 Task: Add a condition where "Type Is Incident" in new tickets in your groups.
Action: Mouse moved to (113, 457)
Screenshot: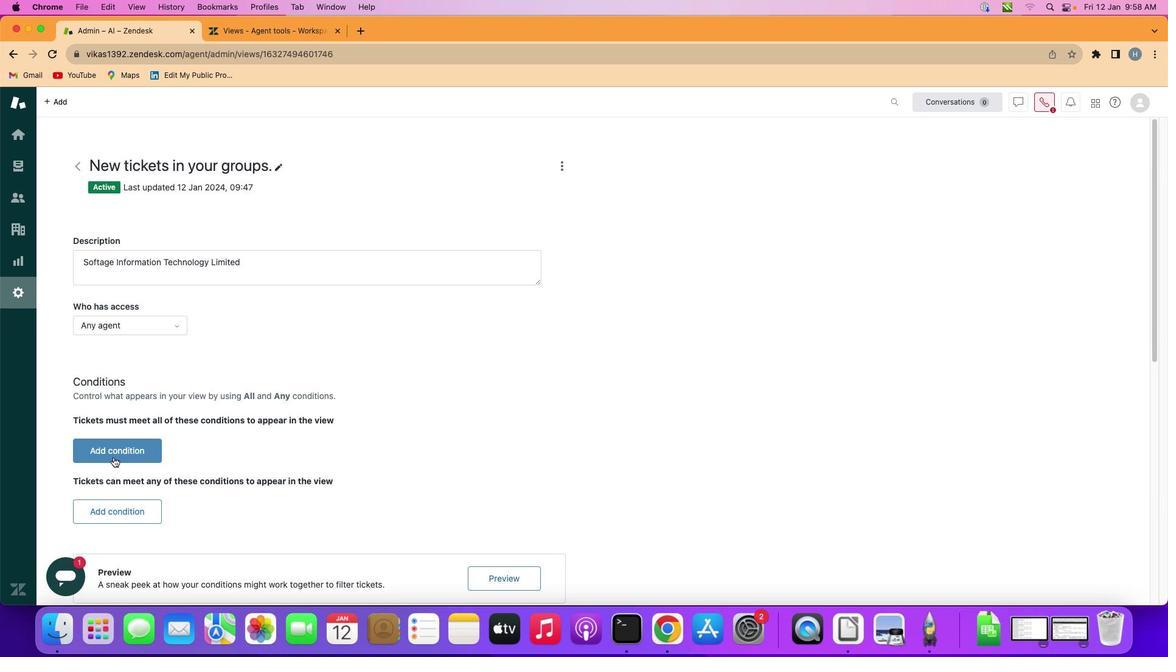
Action: Mouse pressed left at (113, 457)
Screenshot: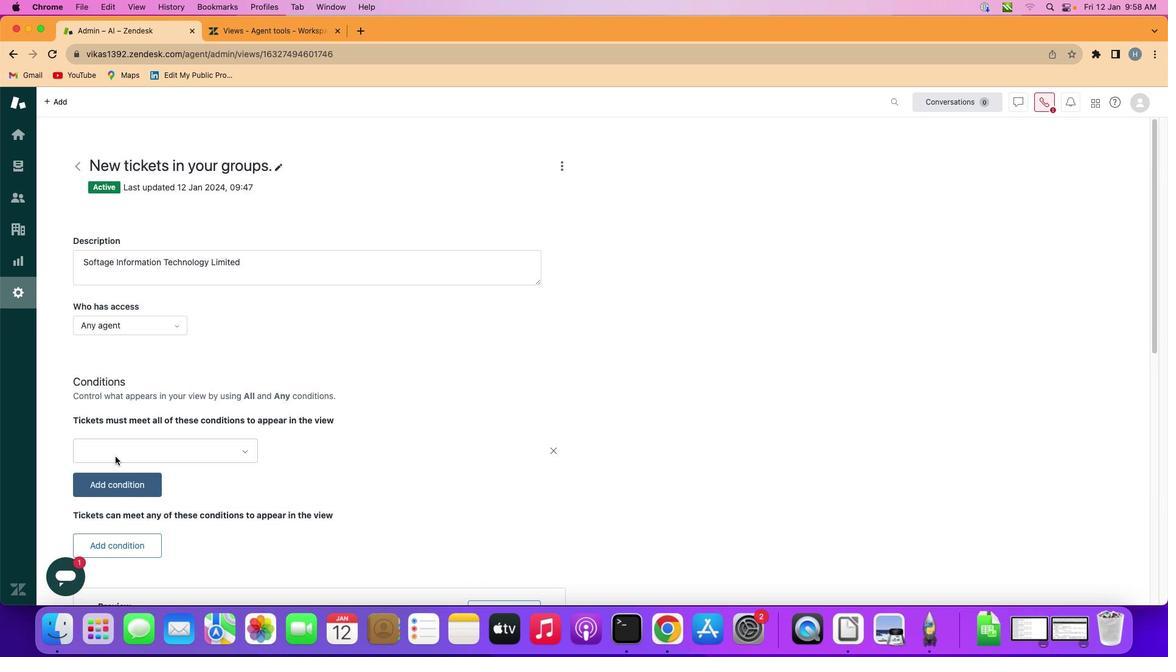 
Action: Mouse moved to (216, 445)
Screenshot: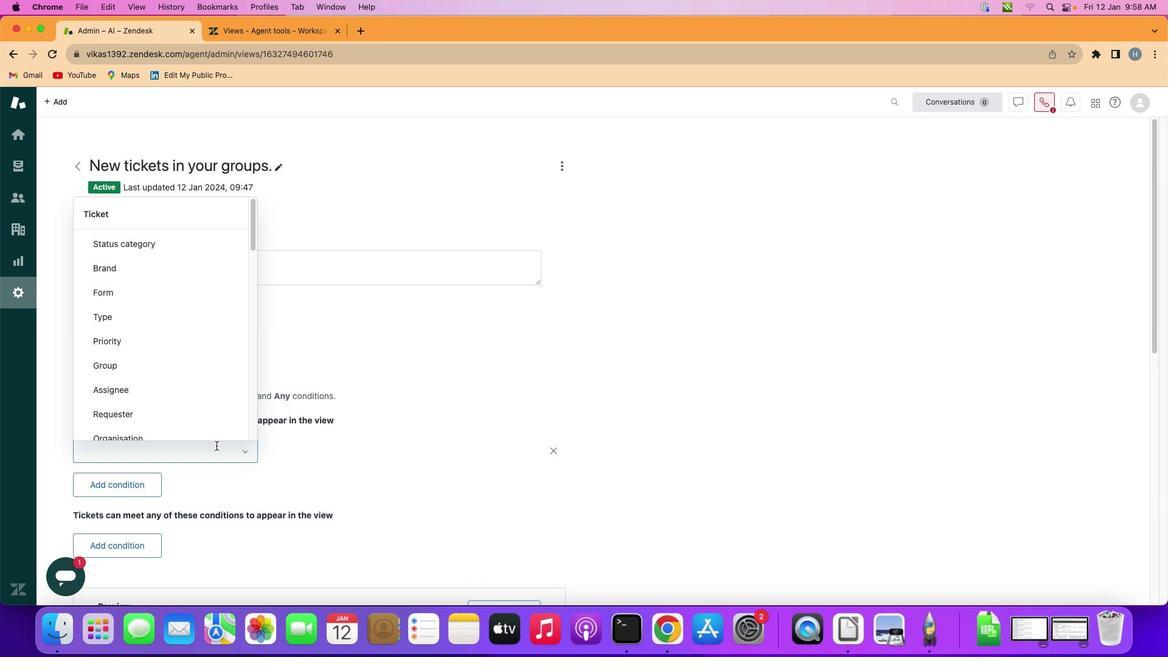 
Action: Mouse pressed left at (216, 445)
Screenshot: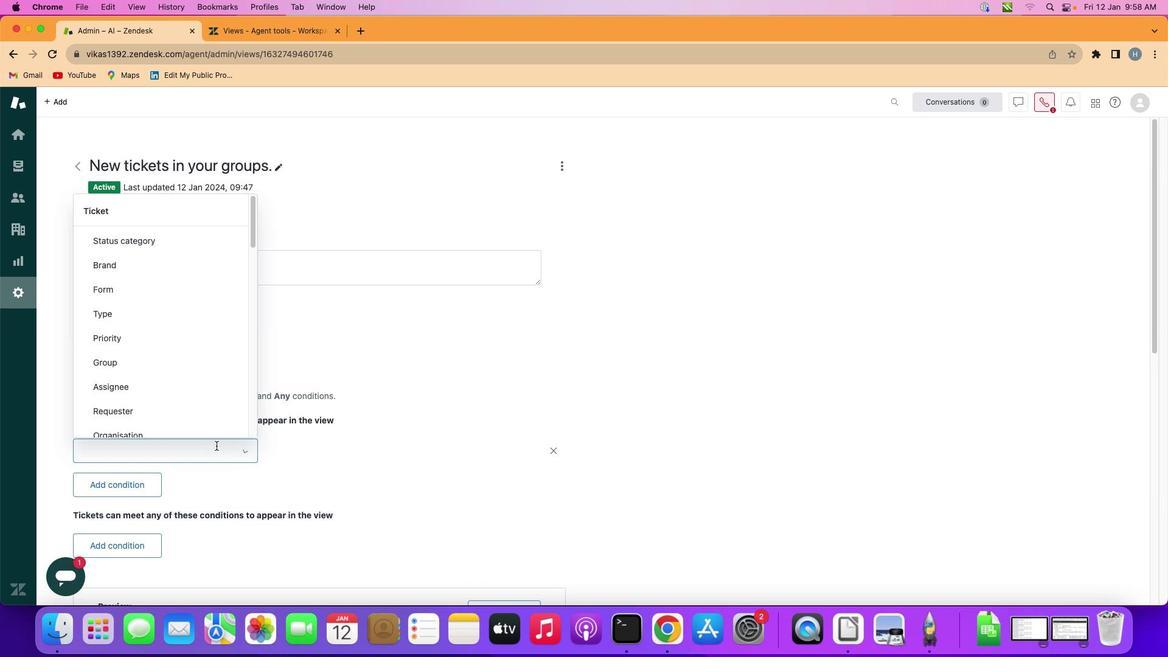 
Action: Mouse moved to (210, 306)
Screenshot: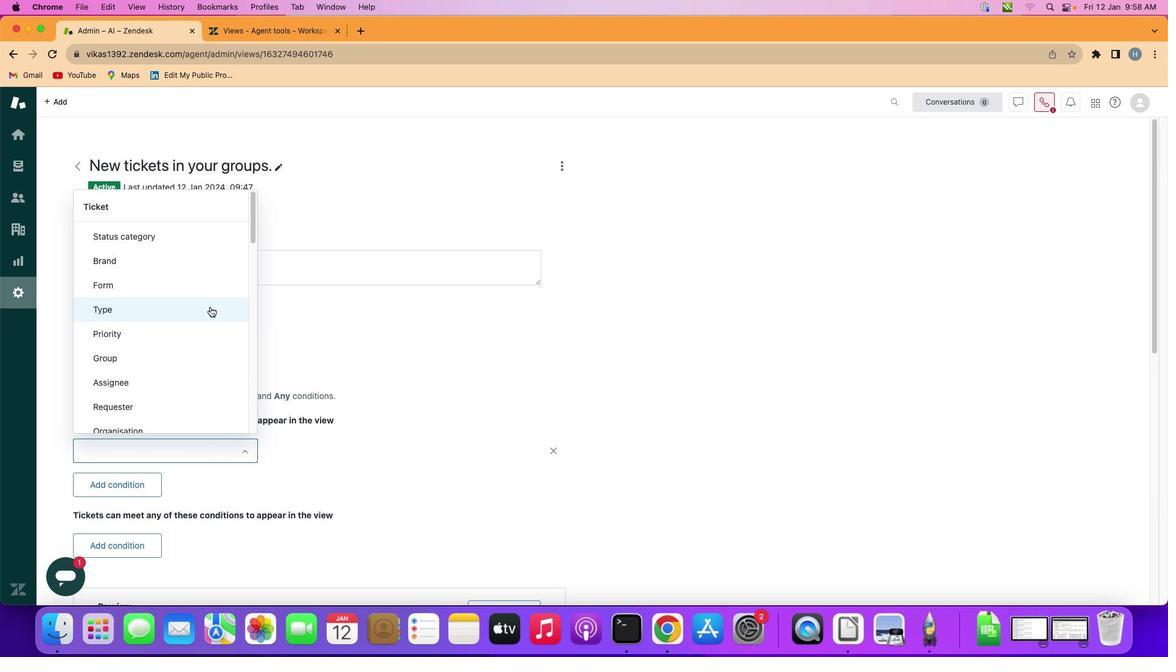 
Action: Mouse pressed left at (210, 306)
Screenshot: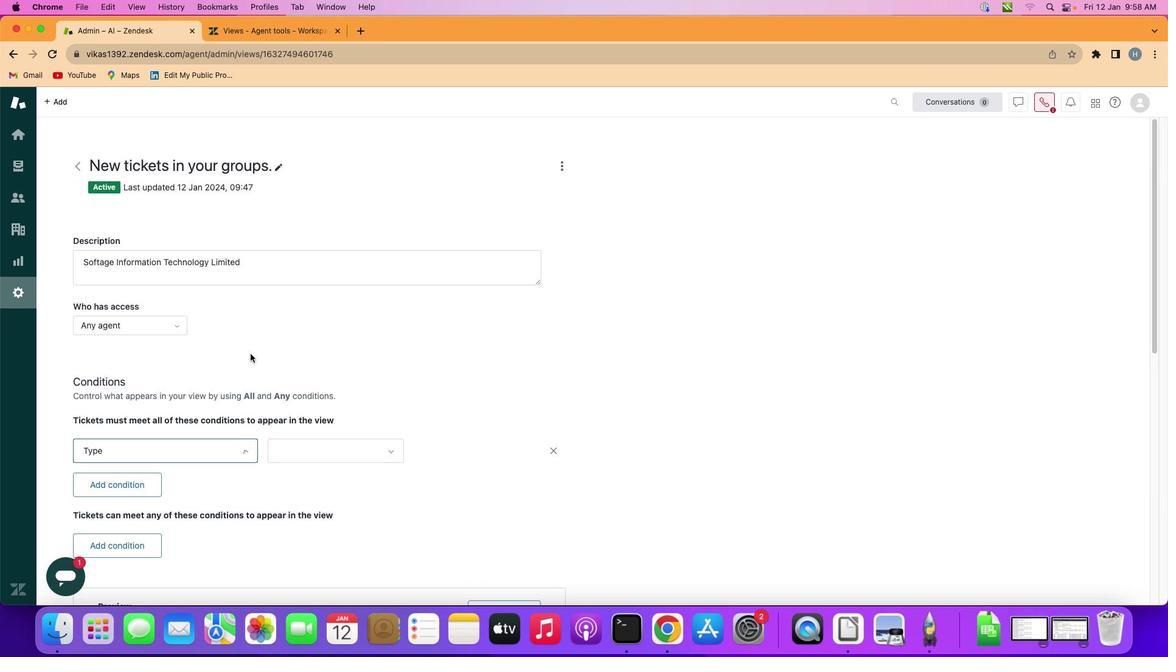 
Action: Mouse moved to (332, 451)
Screenshot: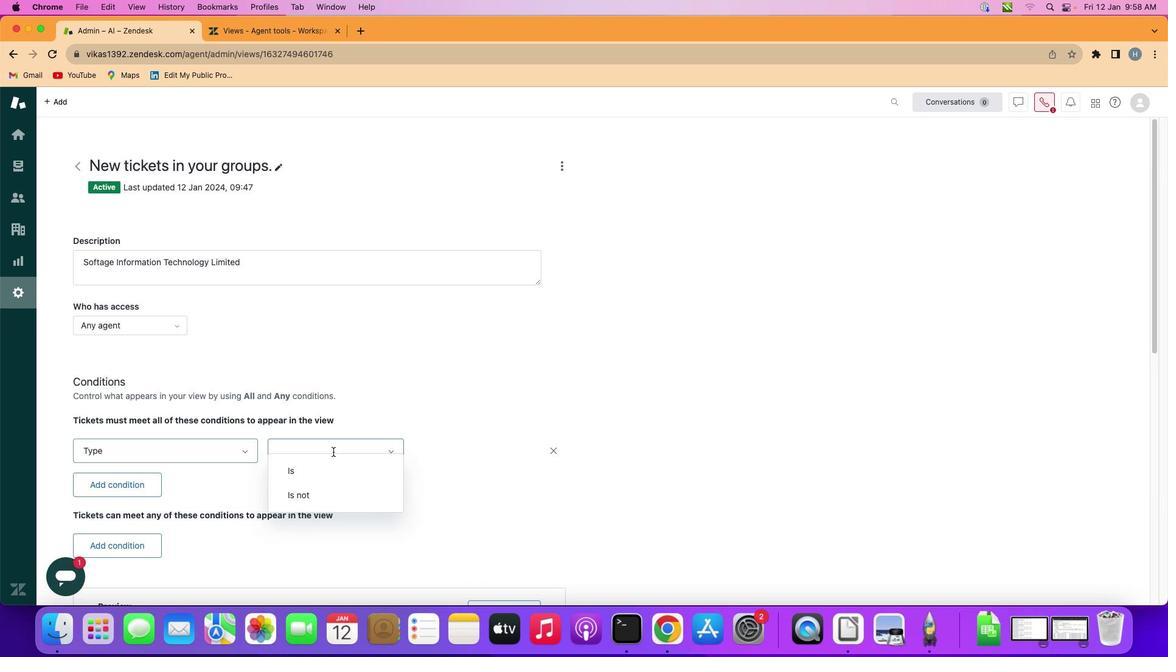 
Action: Mouse pressed left at (332, 451)
Screenshot: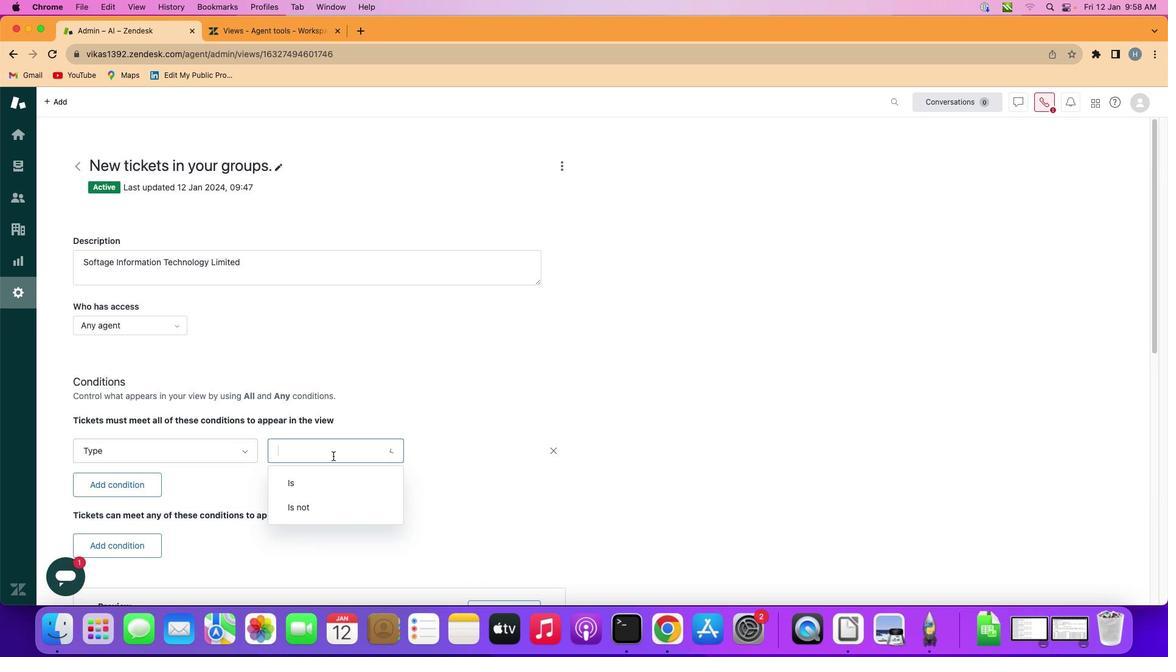 
Action: Mouse moved to (333, 473)
Screenshot: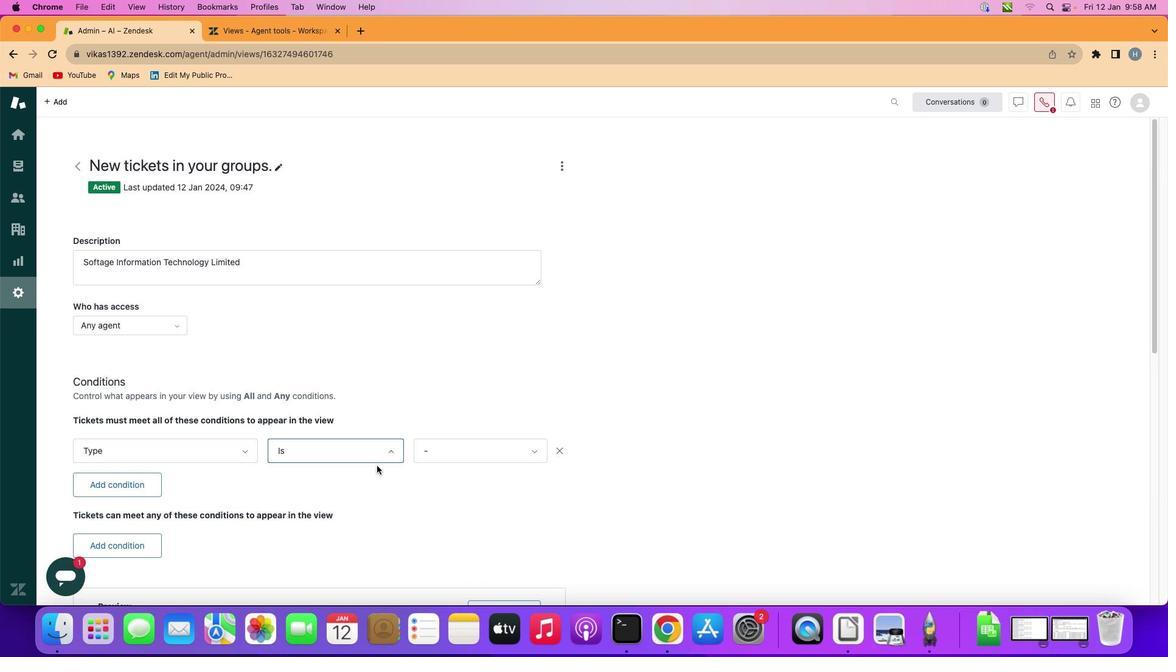 
Action: Mouse pressed left at (333, 473)
Screenshot: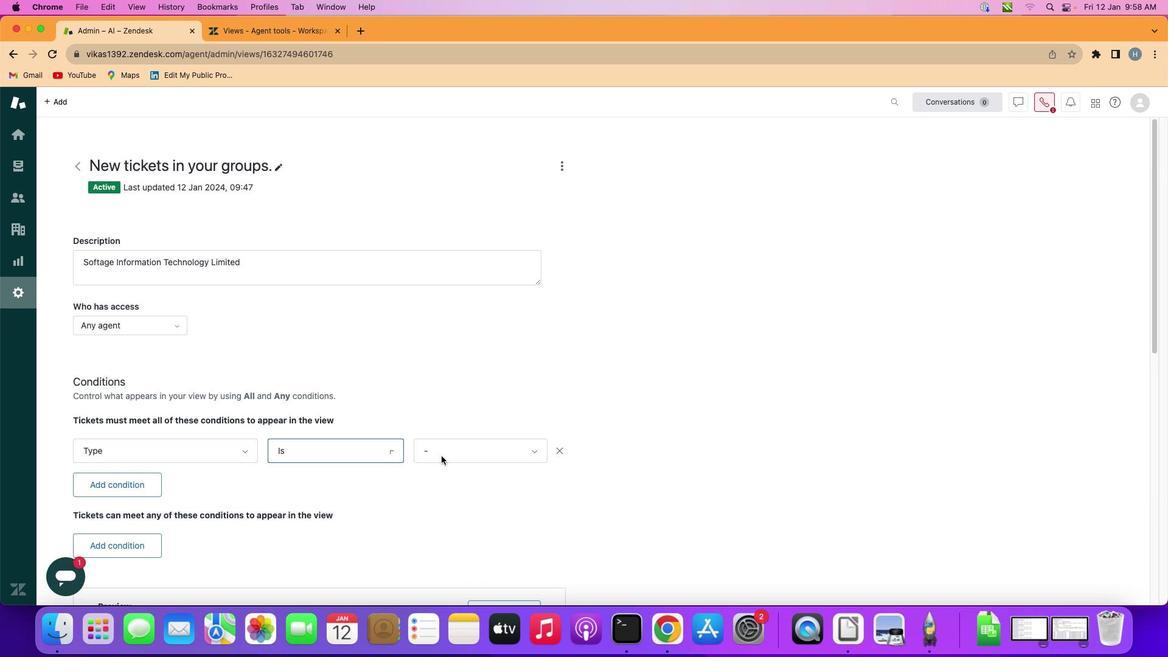
Action: Mouse moved to (470, 449)
Screenshot: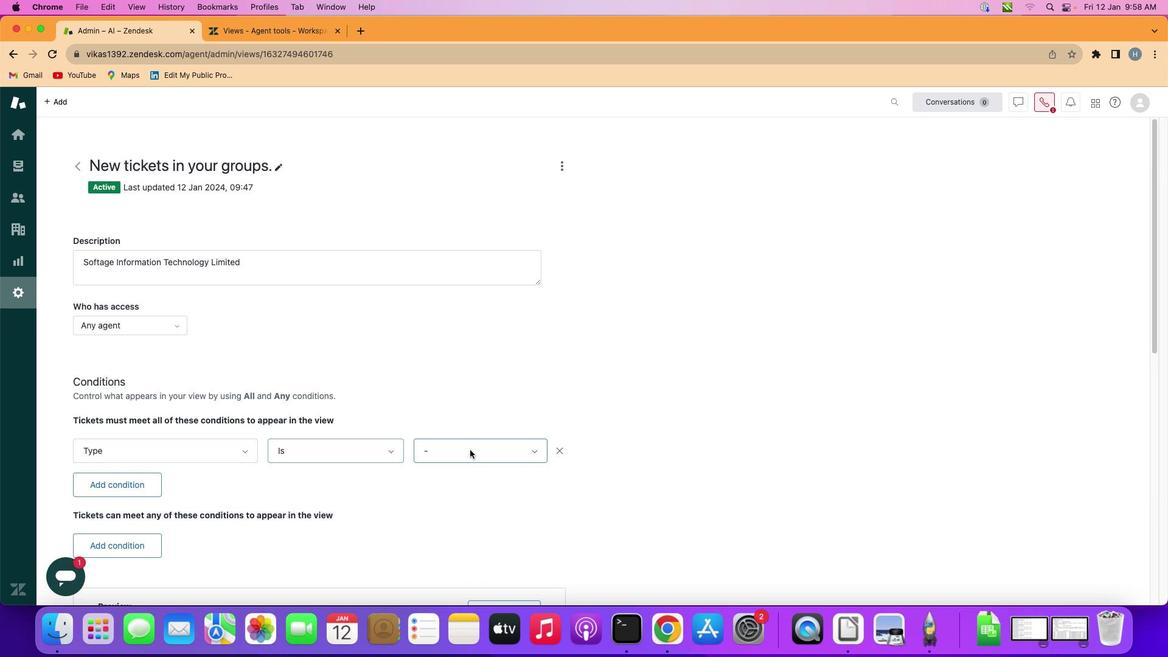 
Action: Mouse pressed left at (470, 449)
Screenshot: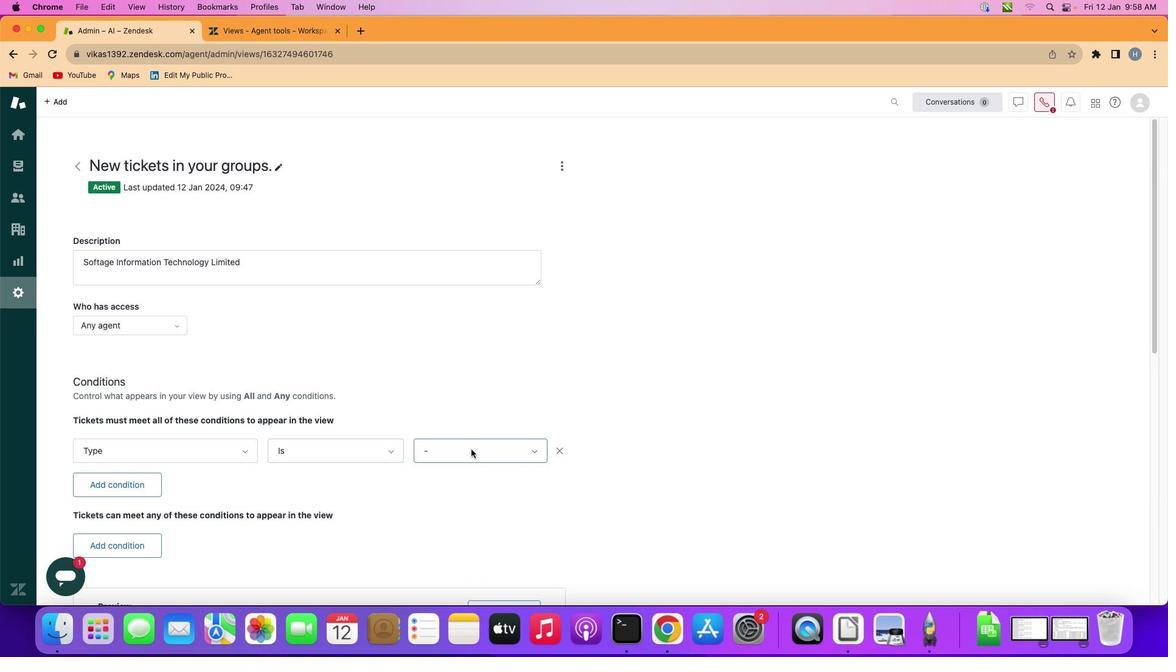 
Action: Mouse moved to (476, 449)
Screenshot: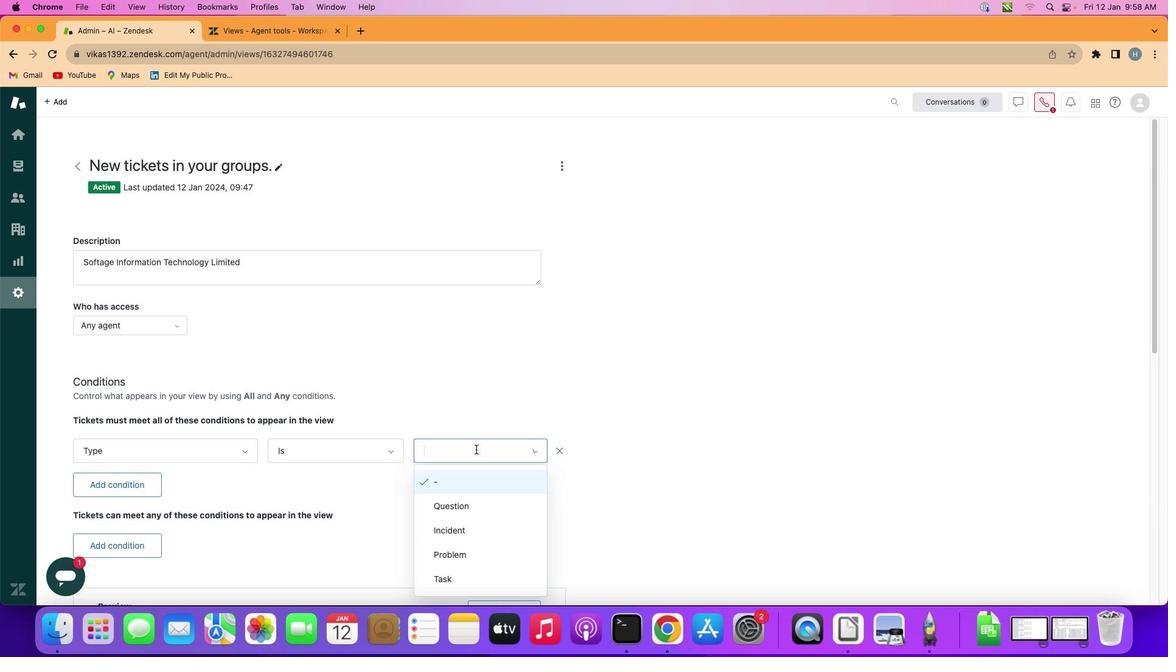 
Action: Mouse pressed left at (476, 449)
Screenshot: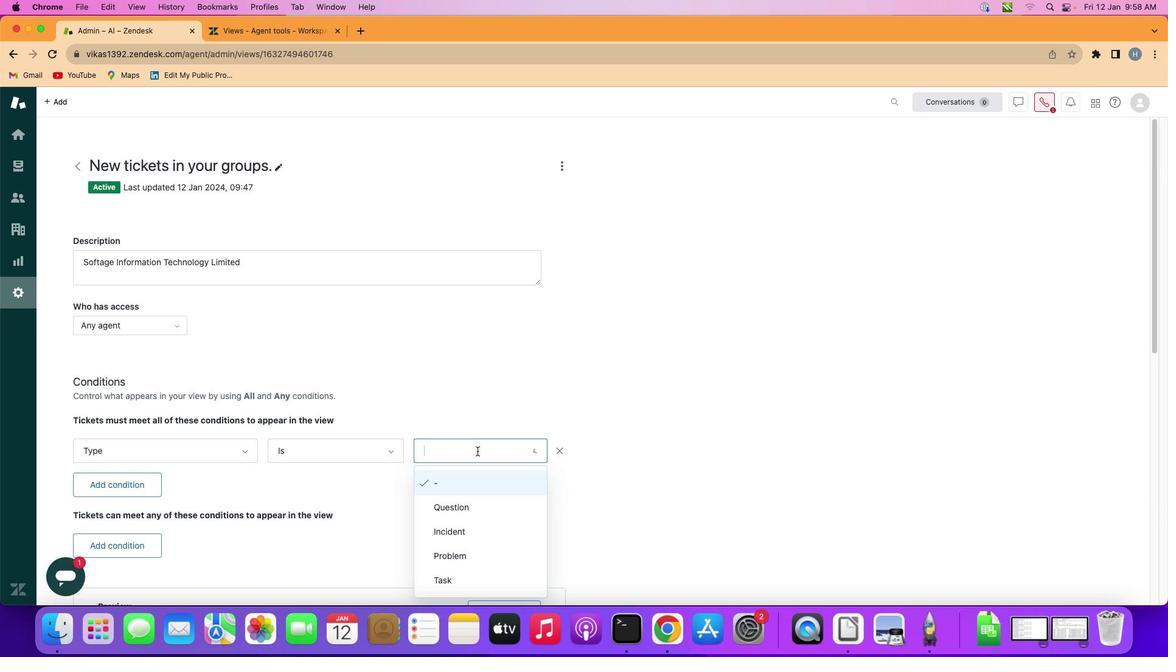 
Action: Mouse moved to (486, 532)
Screenshot: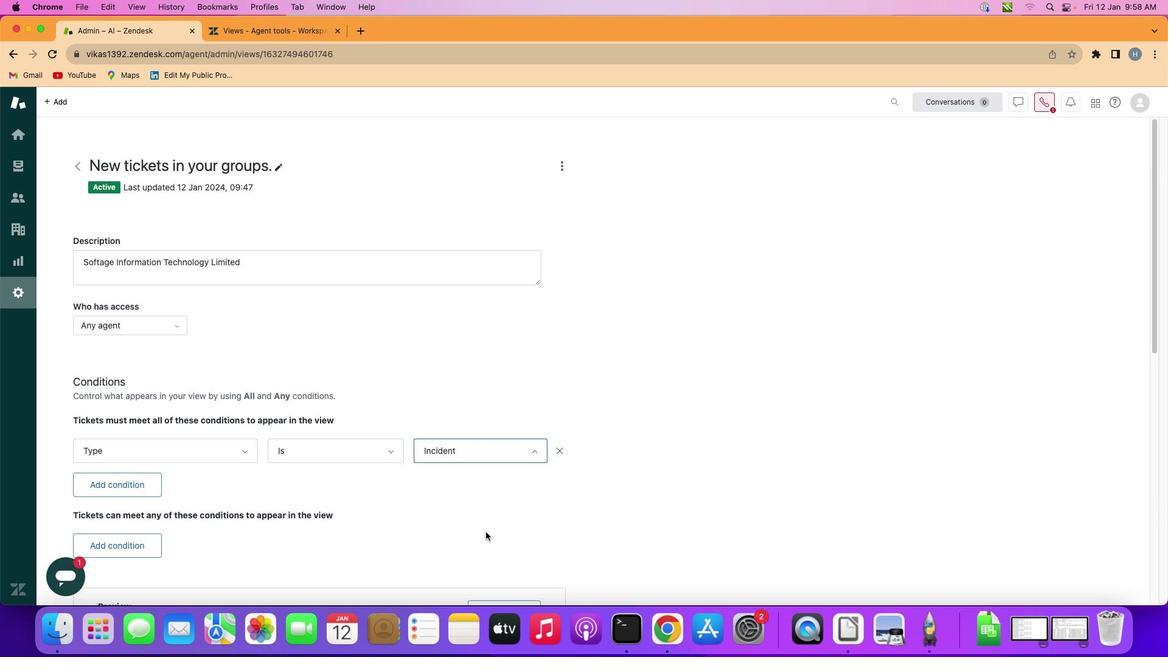 
Action: Mouse pressed left at (486, 532)
Screenshot: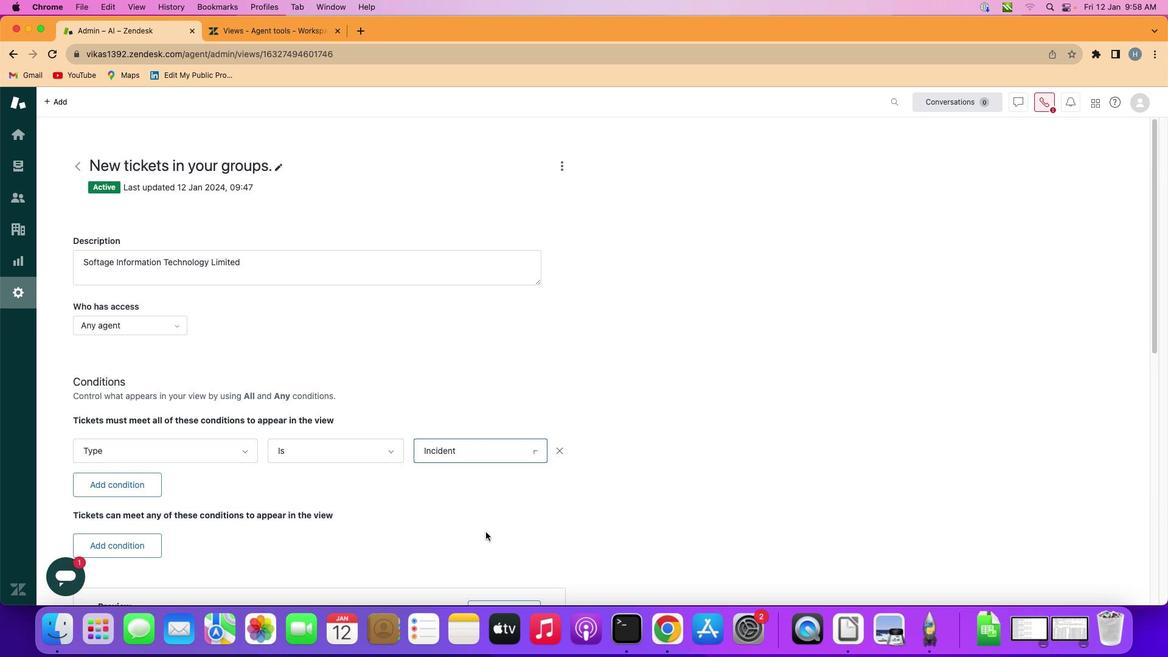 
